 Task: Use the formula "BAHTTEXT" in spreadsheet "Project portfolio".
Action: Mouse moved to (344, 231)
Screenshot: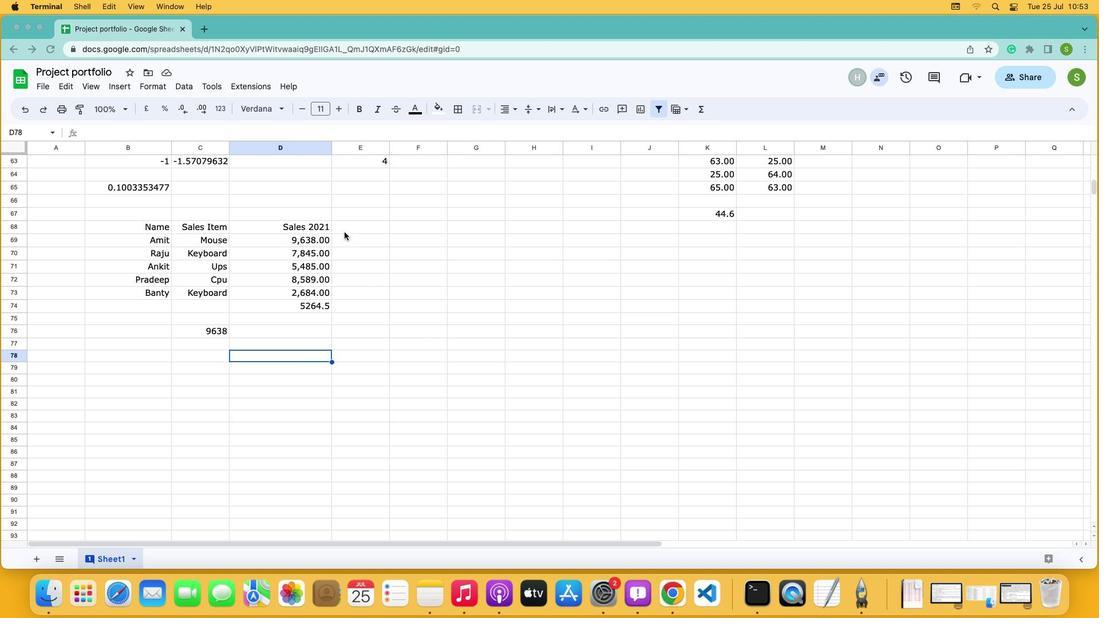 
Action: Mouse pressed left at (344, 231)
Screenshot: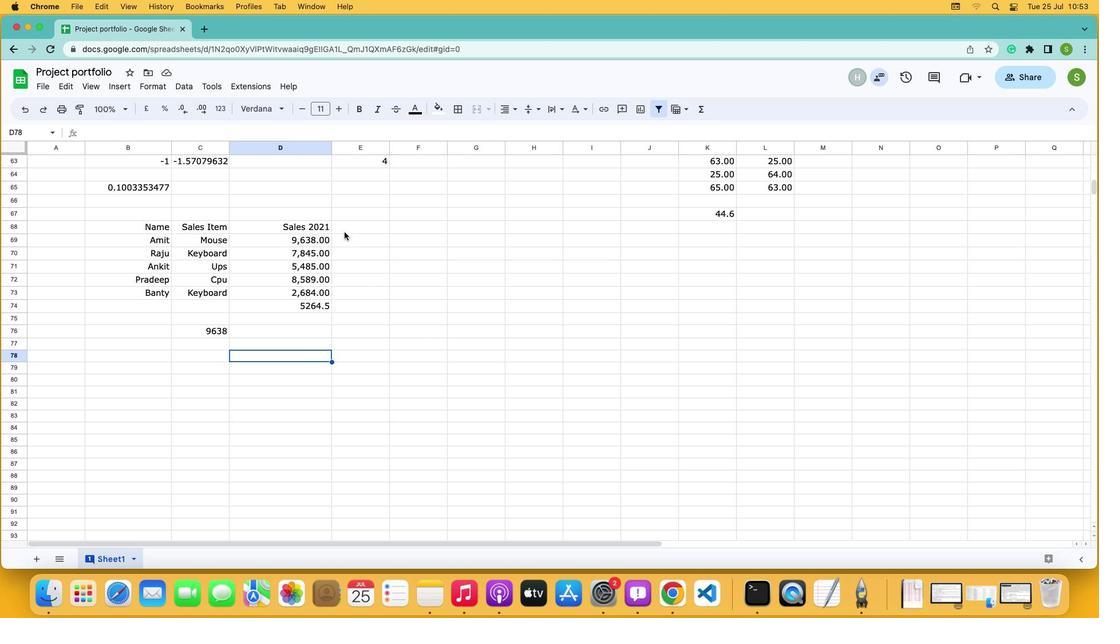 
Action: Mouse moved to (344, 238)
Screenshot: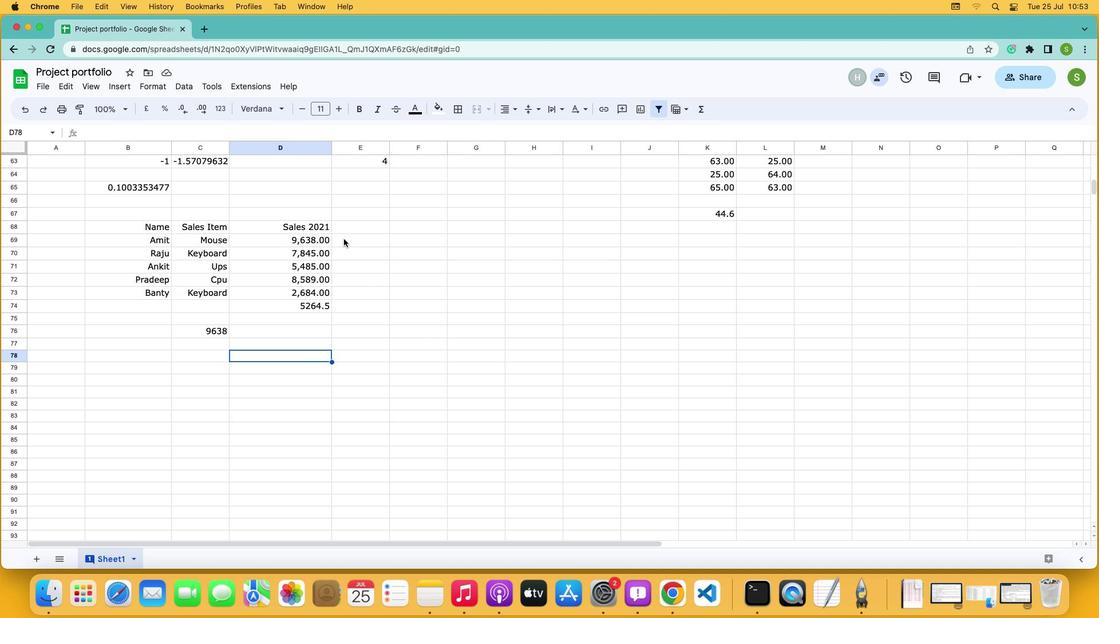 
Action: Mouse pressed left at (344, 238)
Screenshot: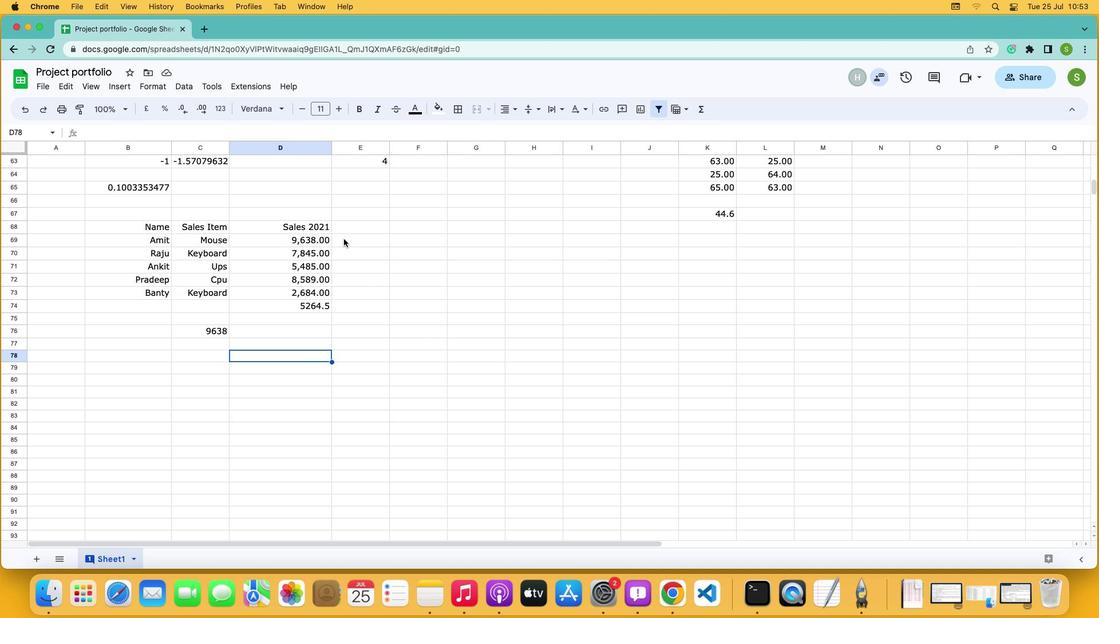 
Action: Mouse moved to (700, 103)
Screenshot: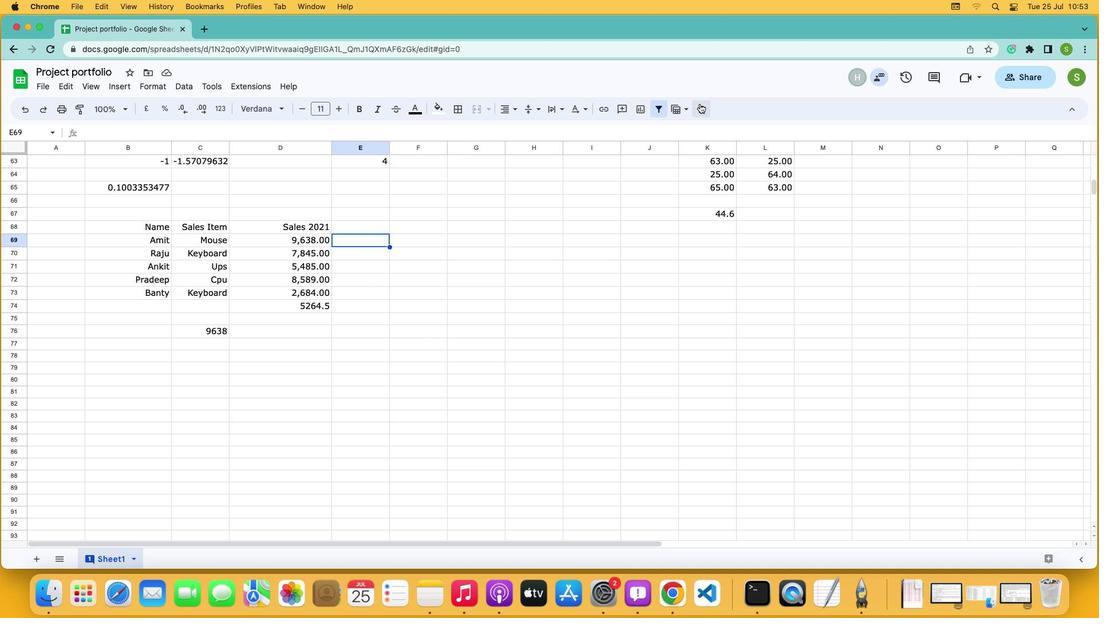 
Action: Mouse pressed left at (700, 103)
Screenshot: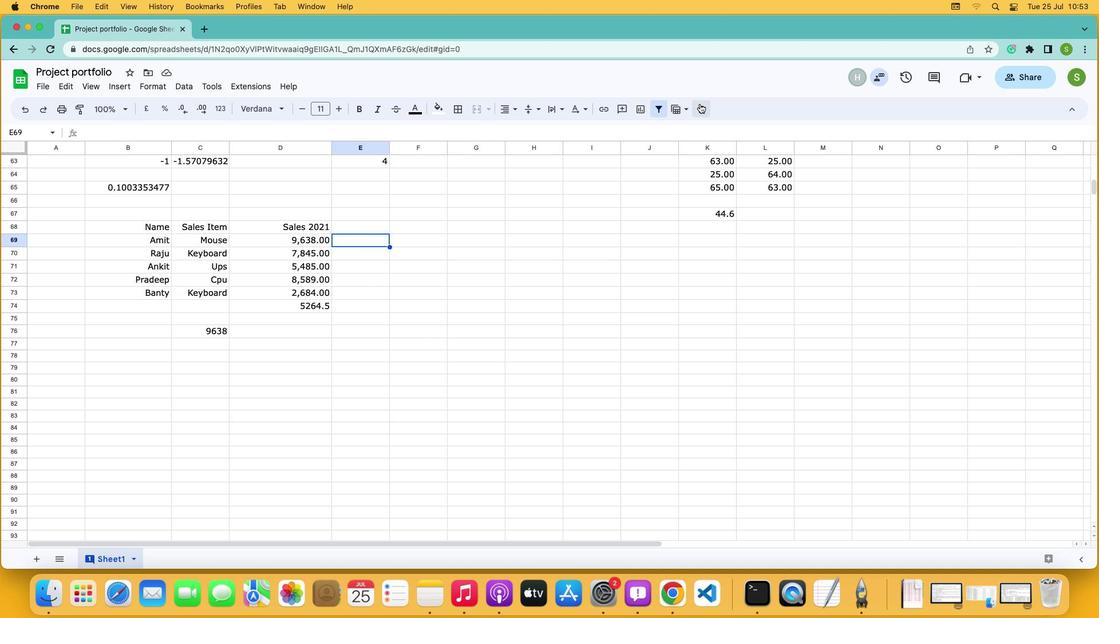 
Action: Mouse moved to (732, 229)
Screenshot: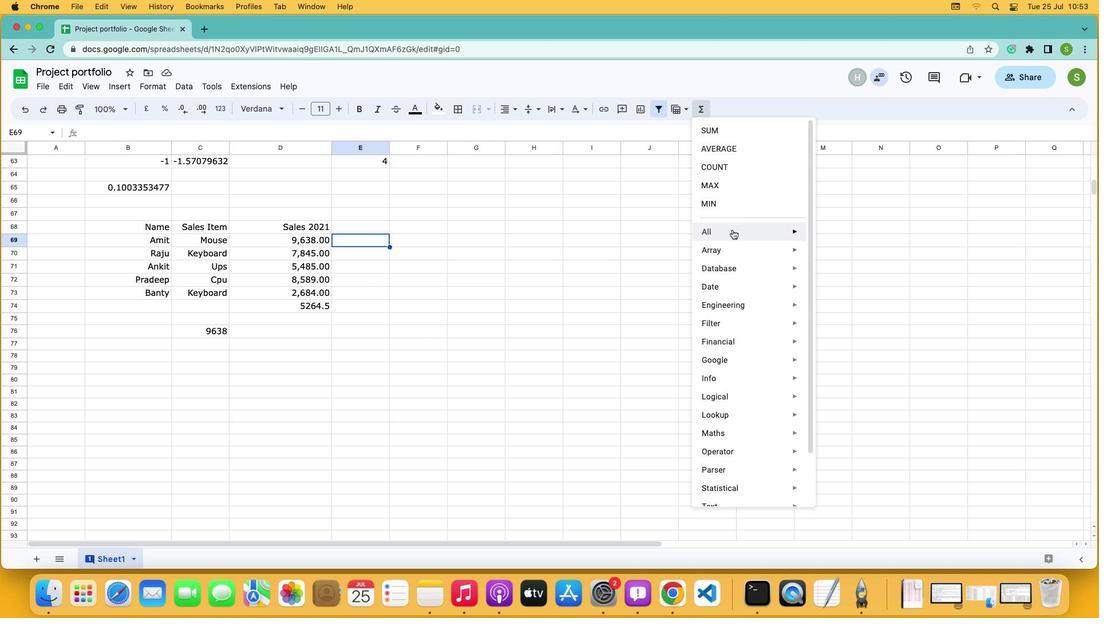 
Action: Mouse pressed left at (732, 229)
Screenshot: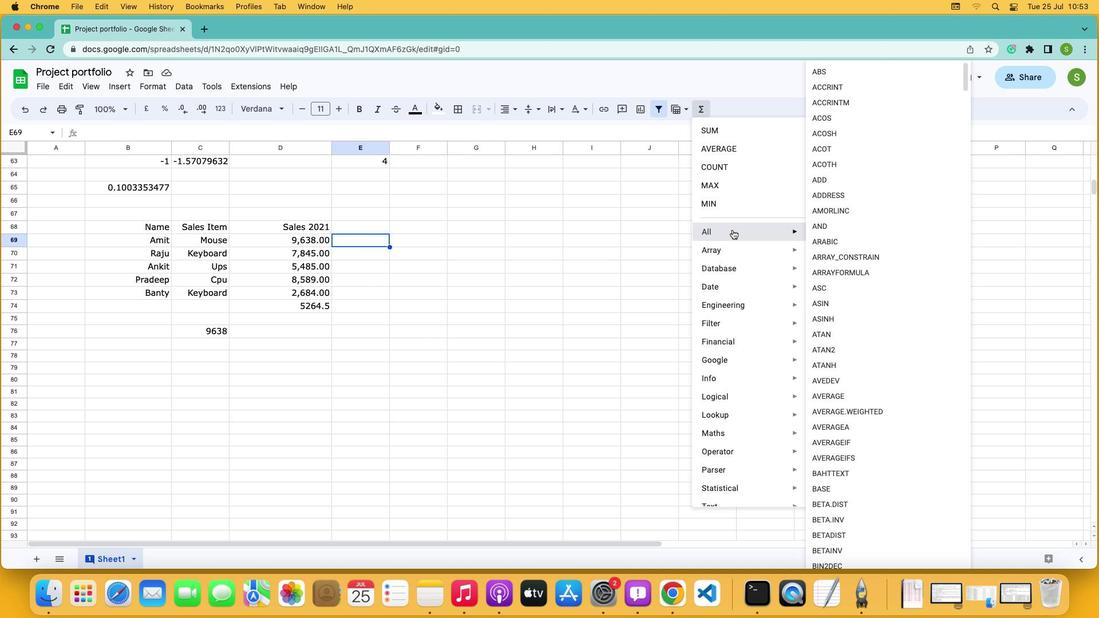 
Action: Mouse moved to (859, 477)
Screenshot: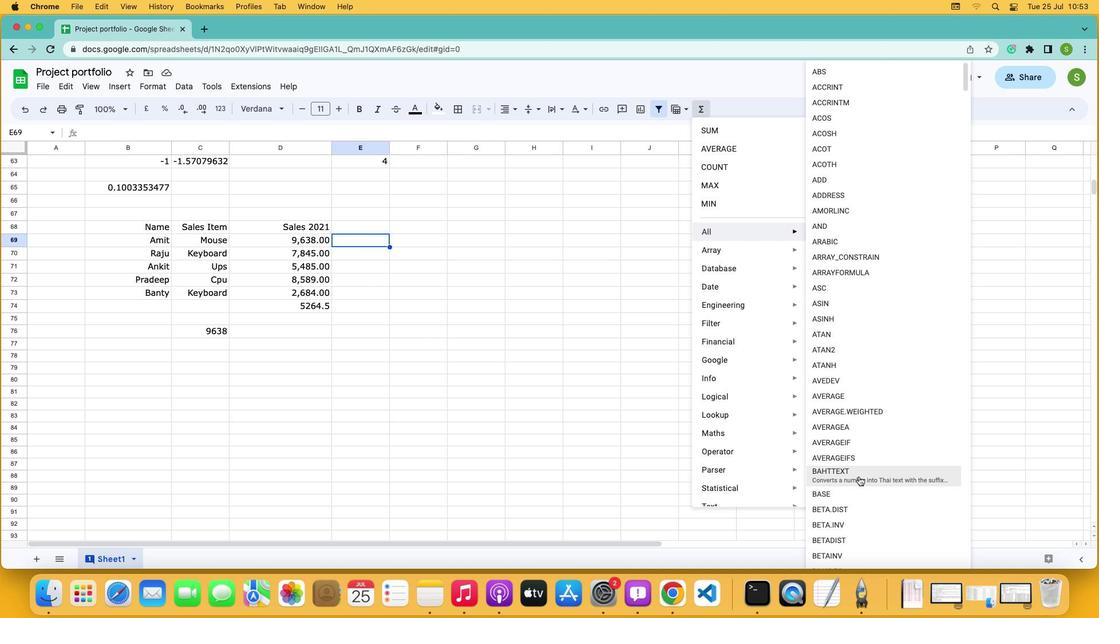 
Action: Mouse pressed left at (859, 477)
Screenshot: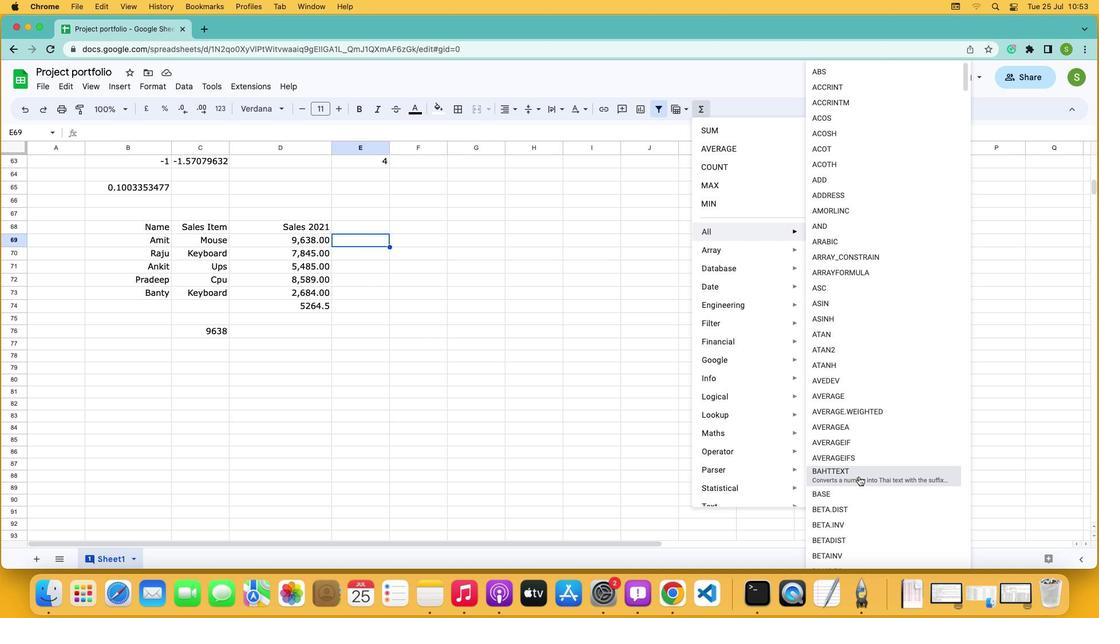 
Action: Mouse moved to (301, 241)
Screenshot: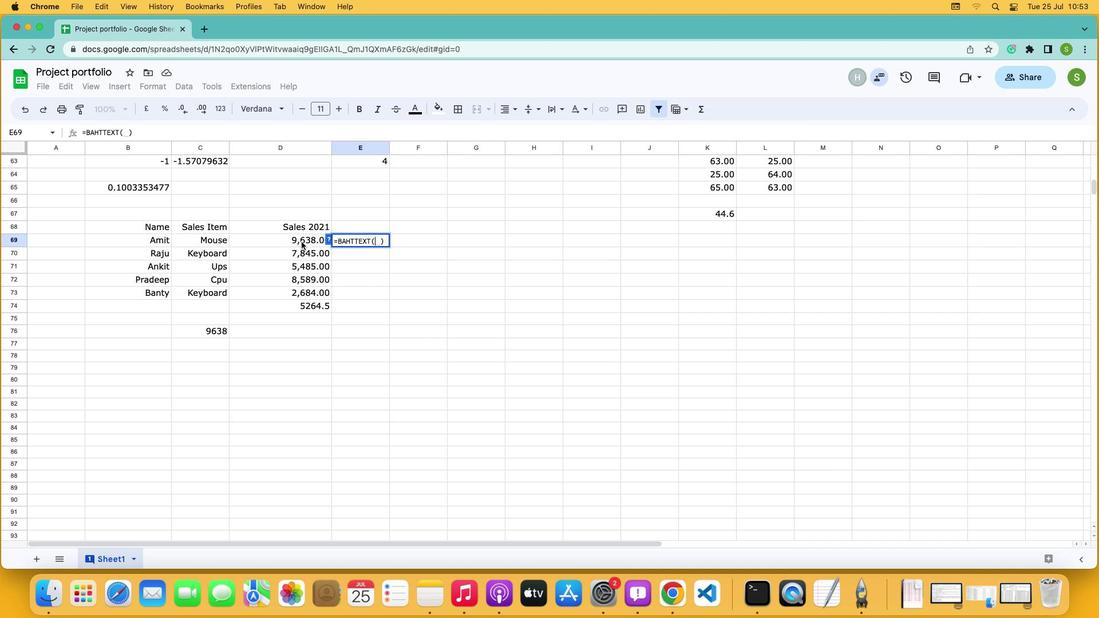 
Action: Mouse pressed left at (301, 241)
Screenshot: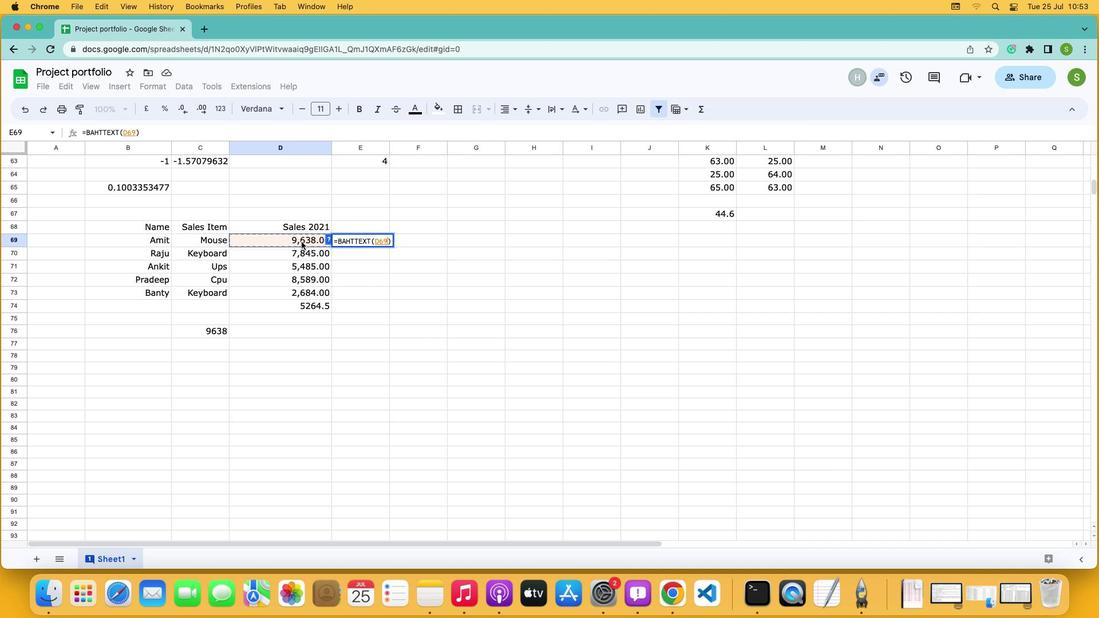 
Action: Key pressed Key.enter
Screenshot: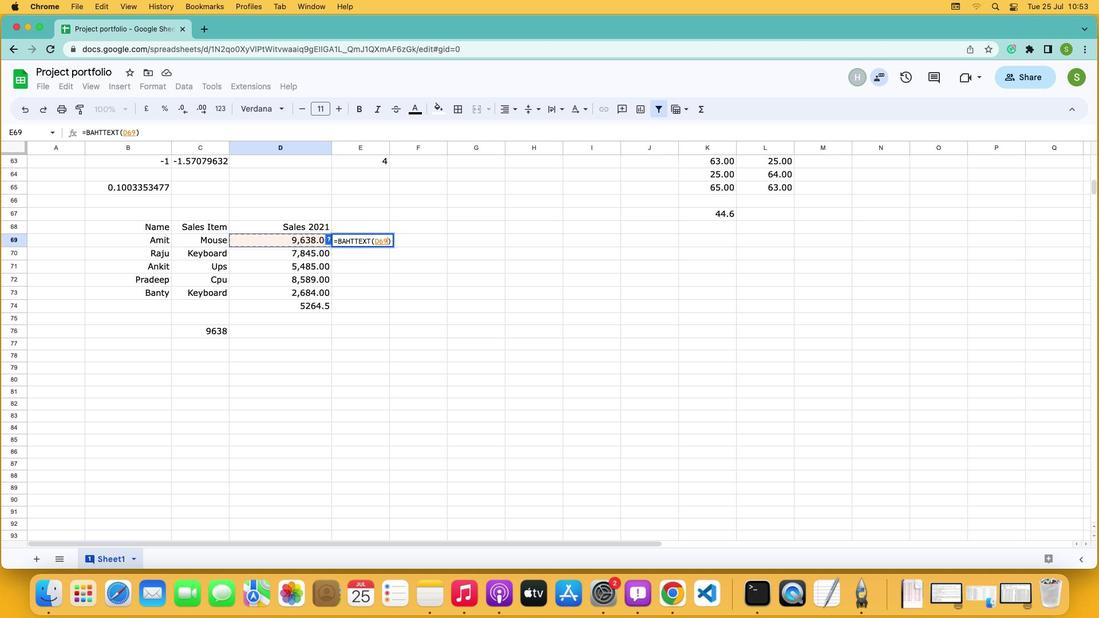 
Action: Mouse moved to (405, 331)
Screenshot: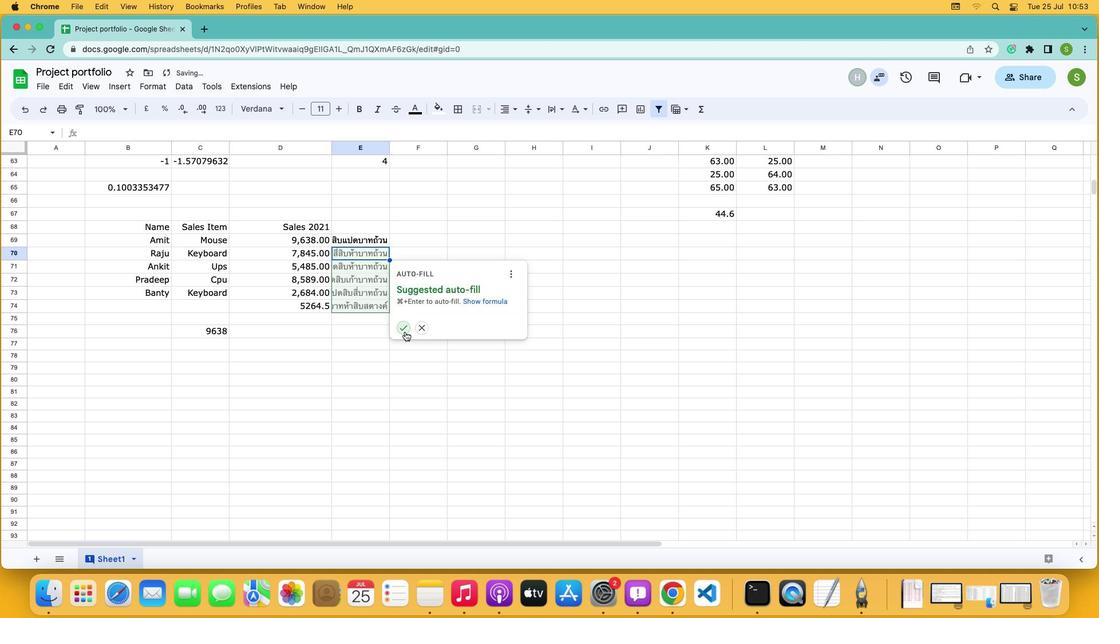 
Action: Mouse pressed left at (405, 331)
Screenshot: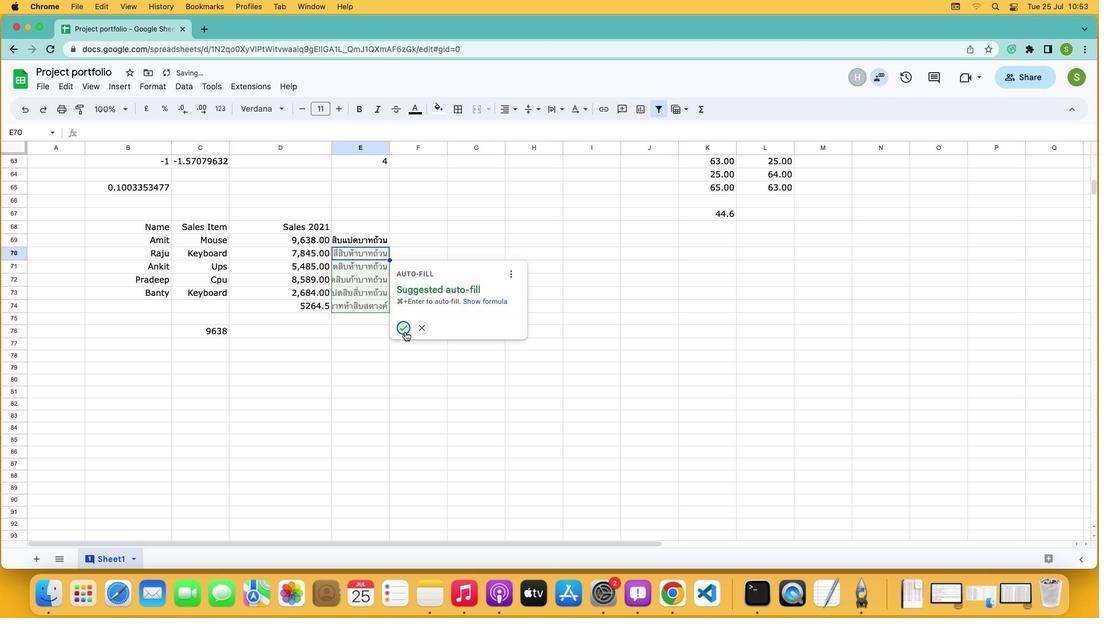 
